 Task: In the "Review" board, enter the title "Product" and add the description "Tata is crafted with meticulous attention to detail and boasts superior quality in every aspect".
Action: Mouse moved to (1222, 178)
Screenshot: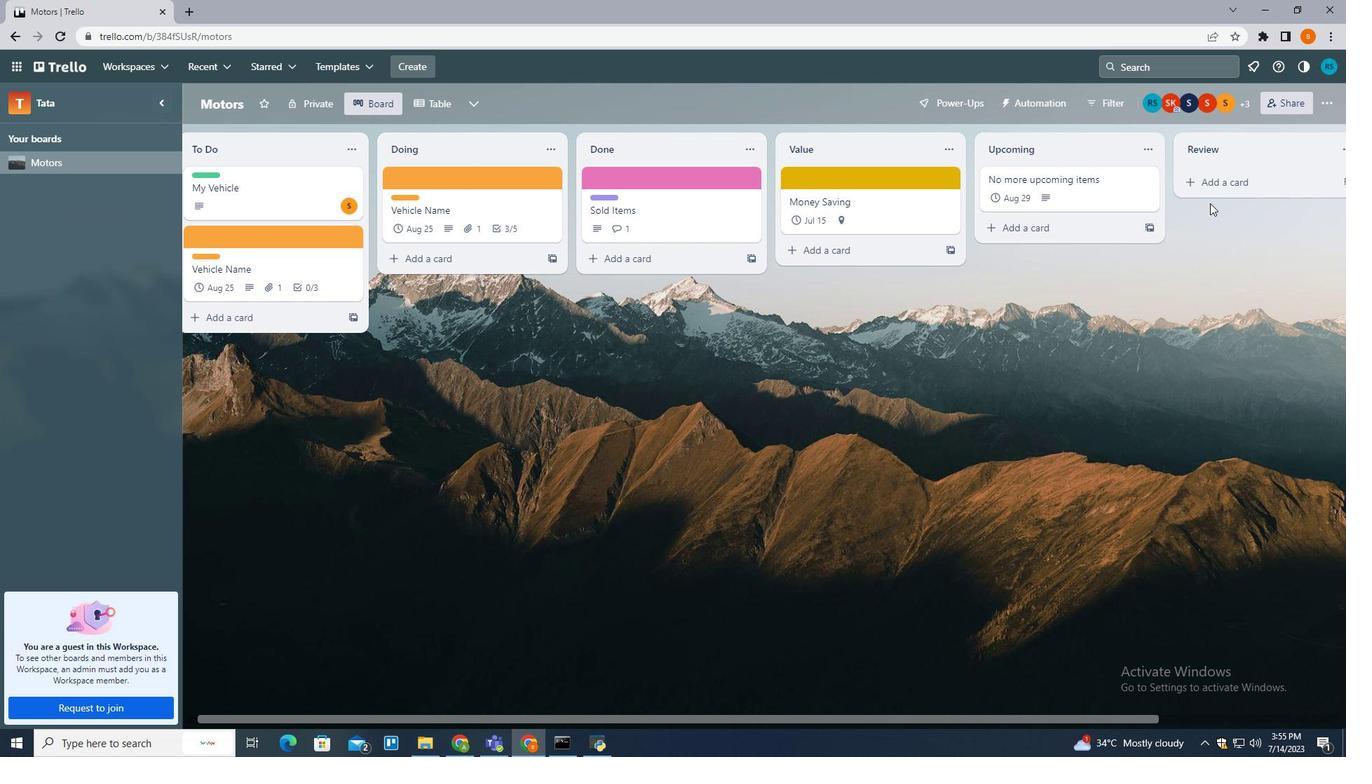 
Action: Mouse pressed left at (1222, 178)
Screenshot: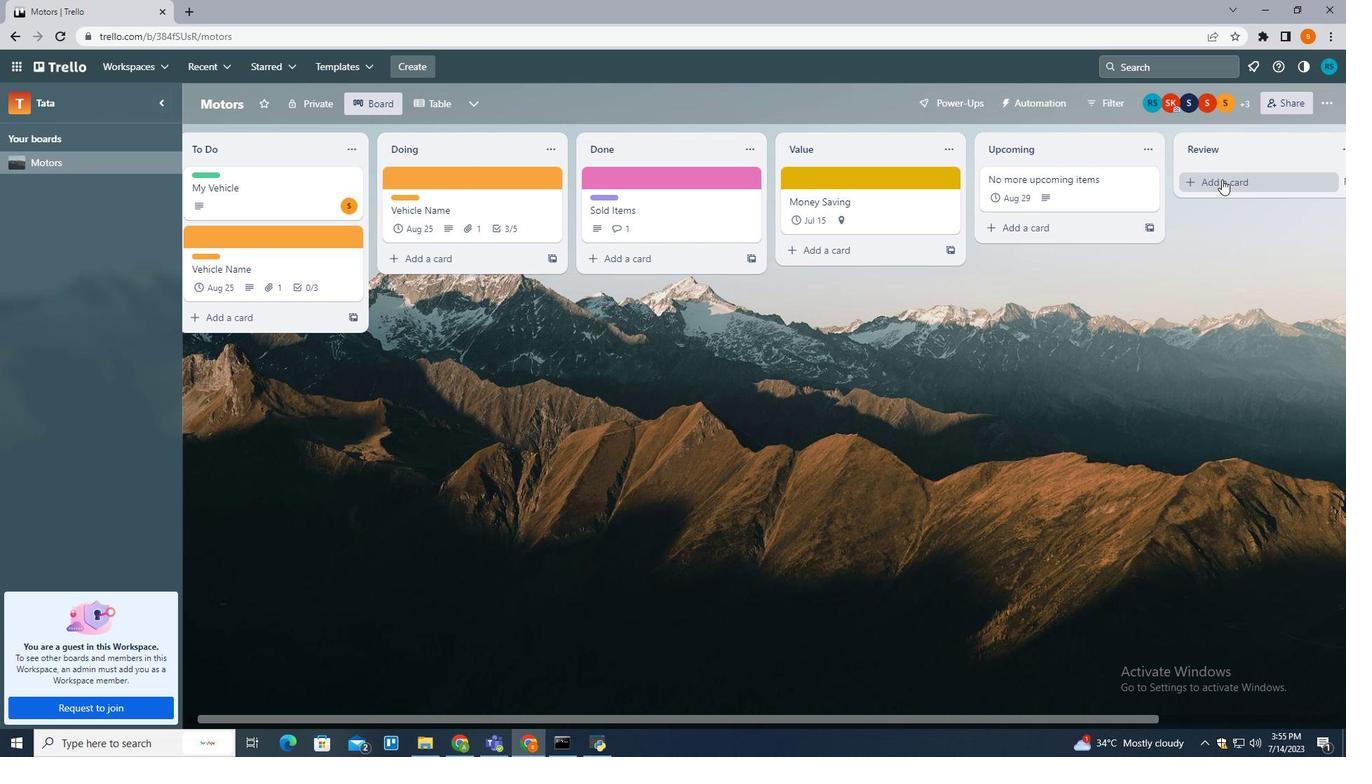 
Action: Mouse moved to (1227, 184)
Screenshot: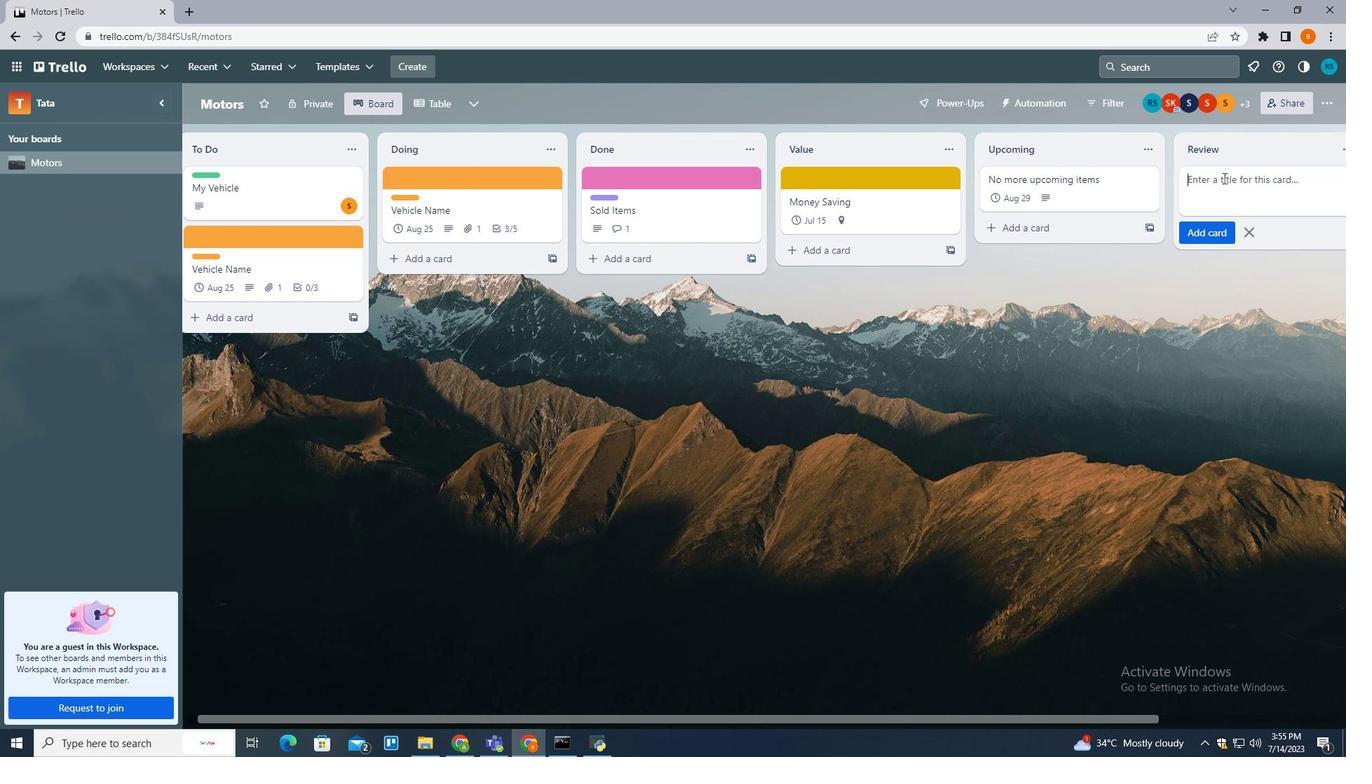 
Action: Key pressed <Key.shift><Key.shift><Key.shift><Key.shift><Key.shift><Key.shift><Key.shift><Key.shift>Product<Key.enter>
Screenshot: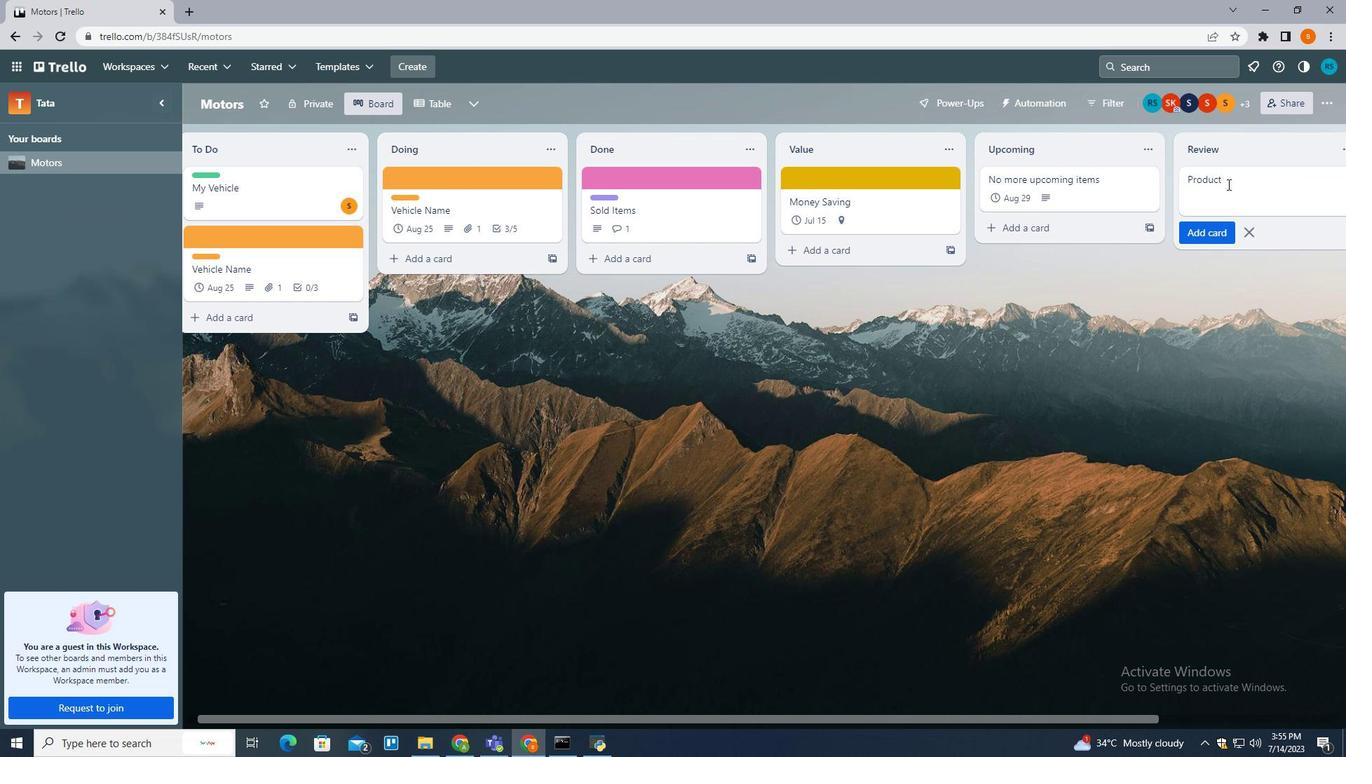 
Action: Mouse pressed left at (1227, 184)
Screenshot: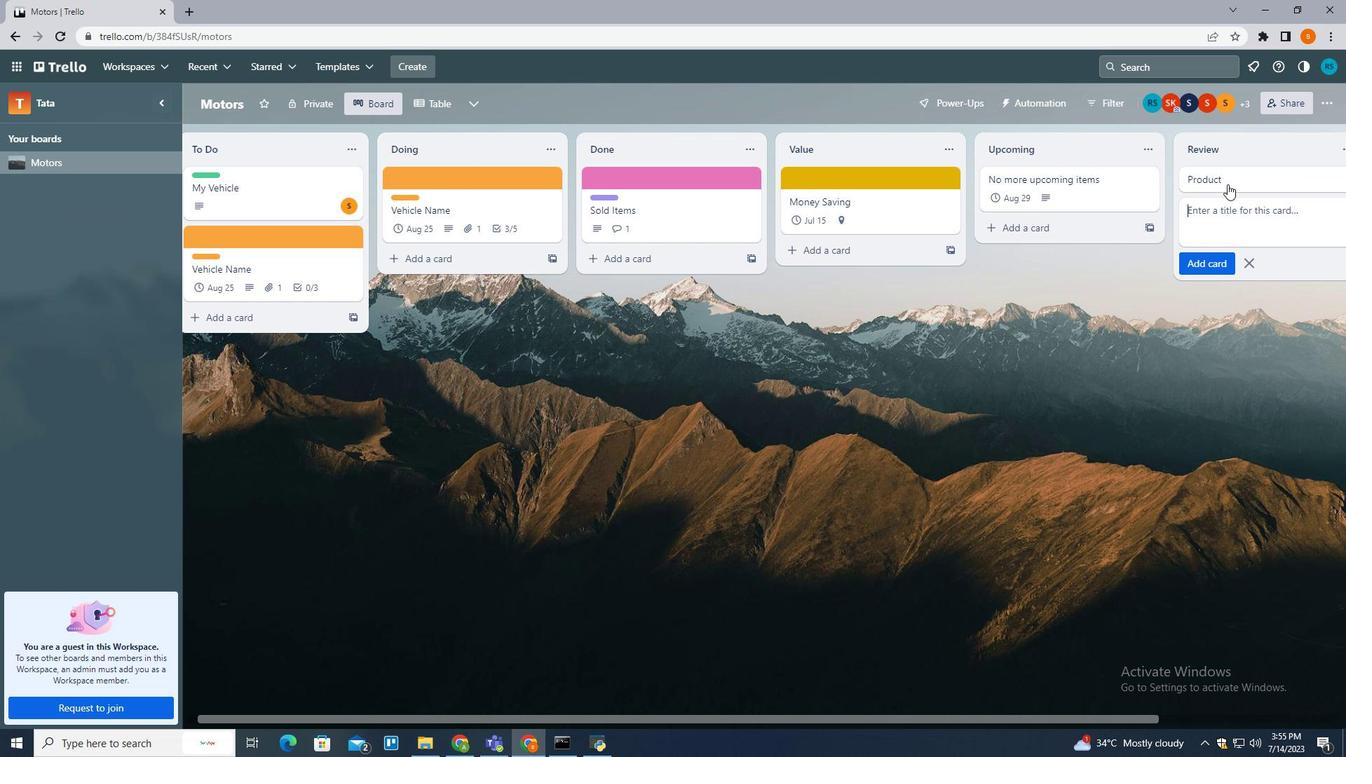
Action: Mouse moved to (497, 307)
Screenshot: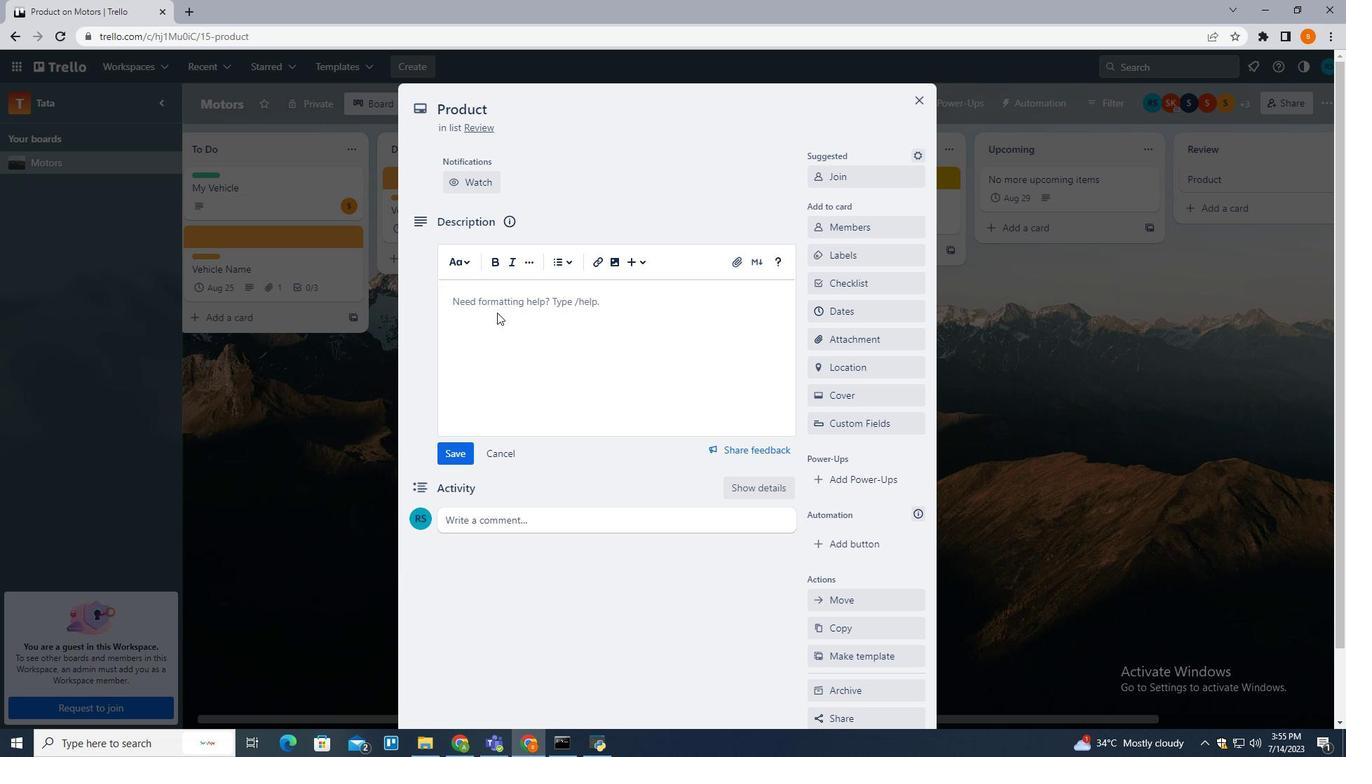 
Action: Mouse pressed left at (497, 307)
Screenshot: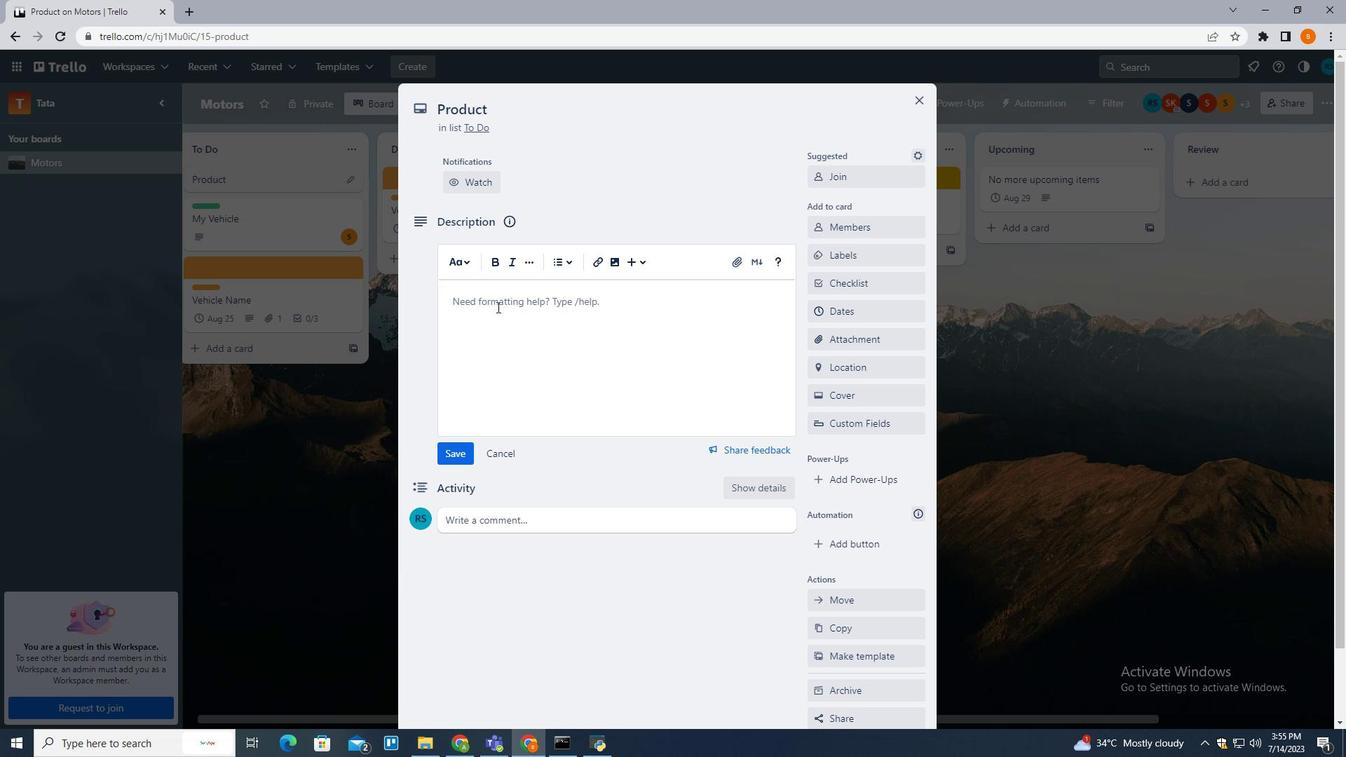
Action: Key pressed <Key.shift>Tata<Key.space>is<Key.space>crafted<Key.space>with<Key.space>meticulous<Key.space>attention<Key.space>to<Key.space>detail<Key.space>and<Key.space>boasts<Key.space>superior<Key.space>quality<Key.space>in<Key.space>every<Key.space>aspect
Screenshot: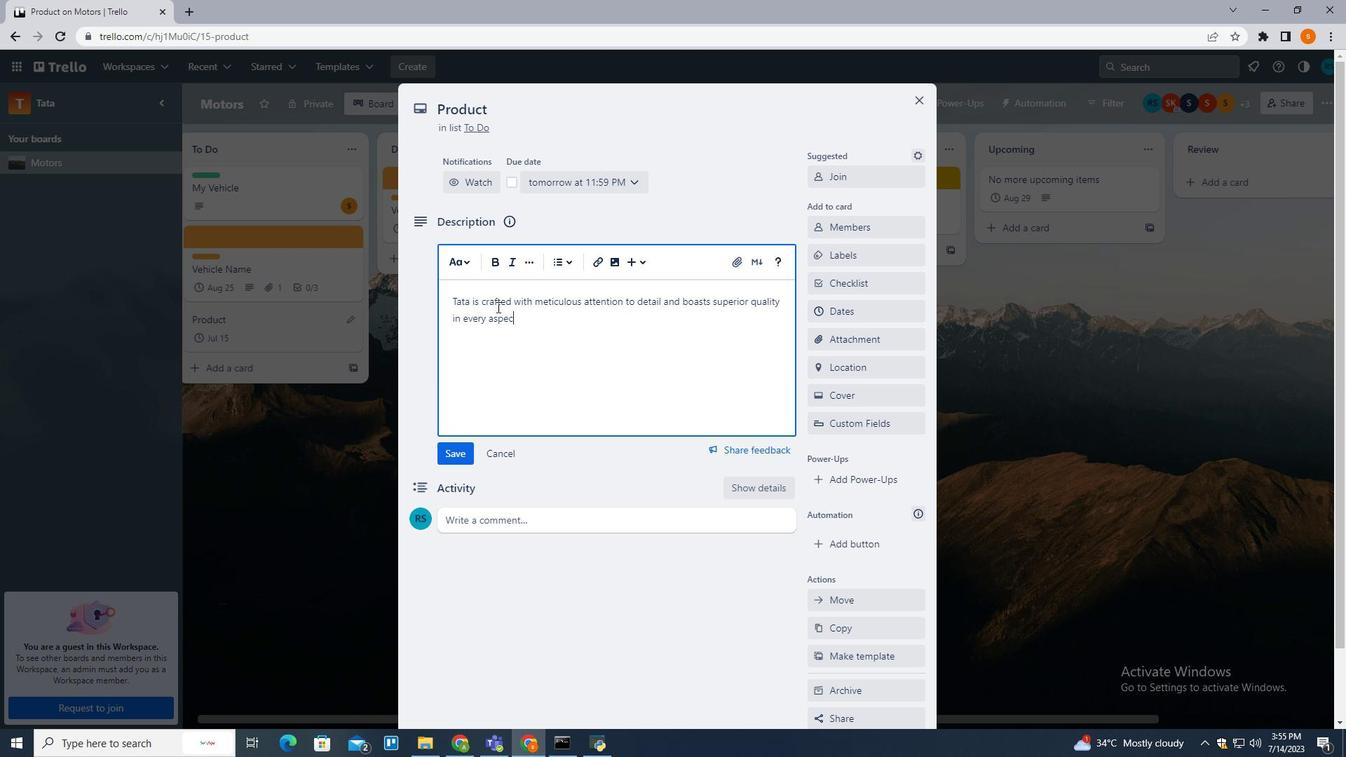 
Action: Mouse moved to (504, 382)
Screenshot: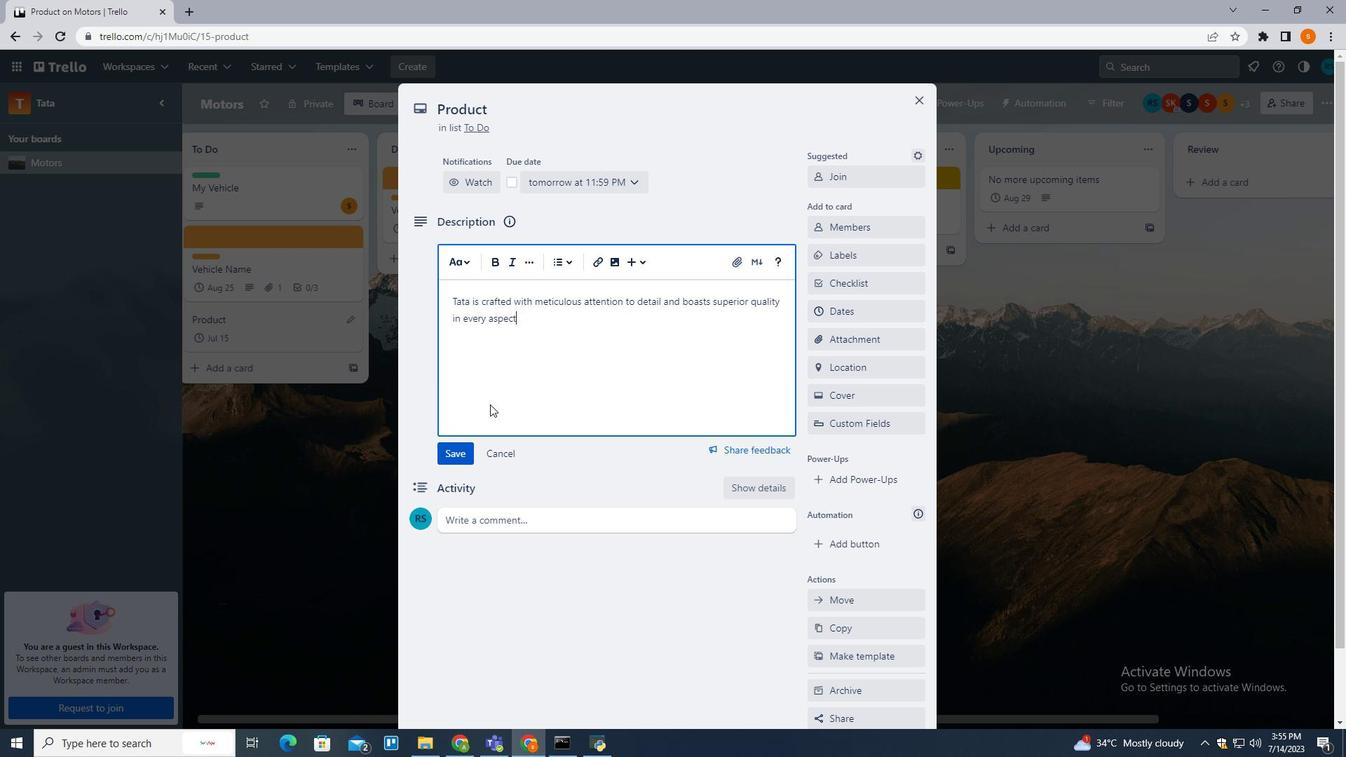 
Action: Mouse pressed left at (504, 382)
Screenshot: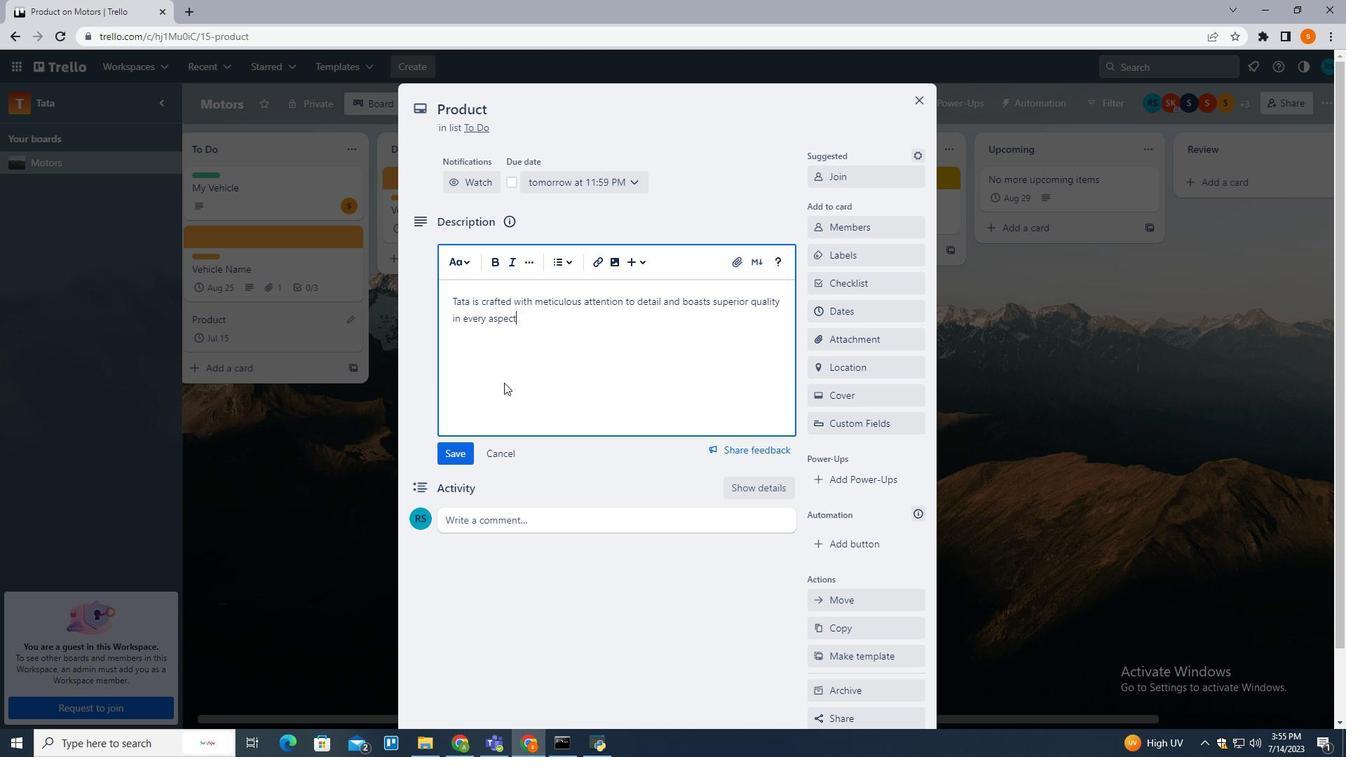 
